 Task: Toggle Integrated Terminal Panel
Action: Mouse moved to (1263, 13)
Screenshot: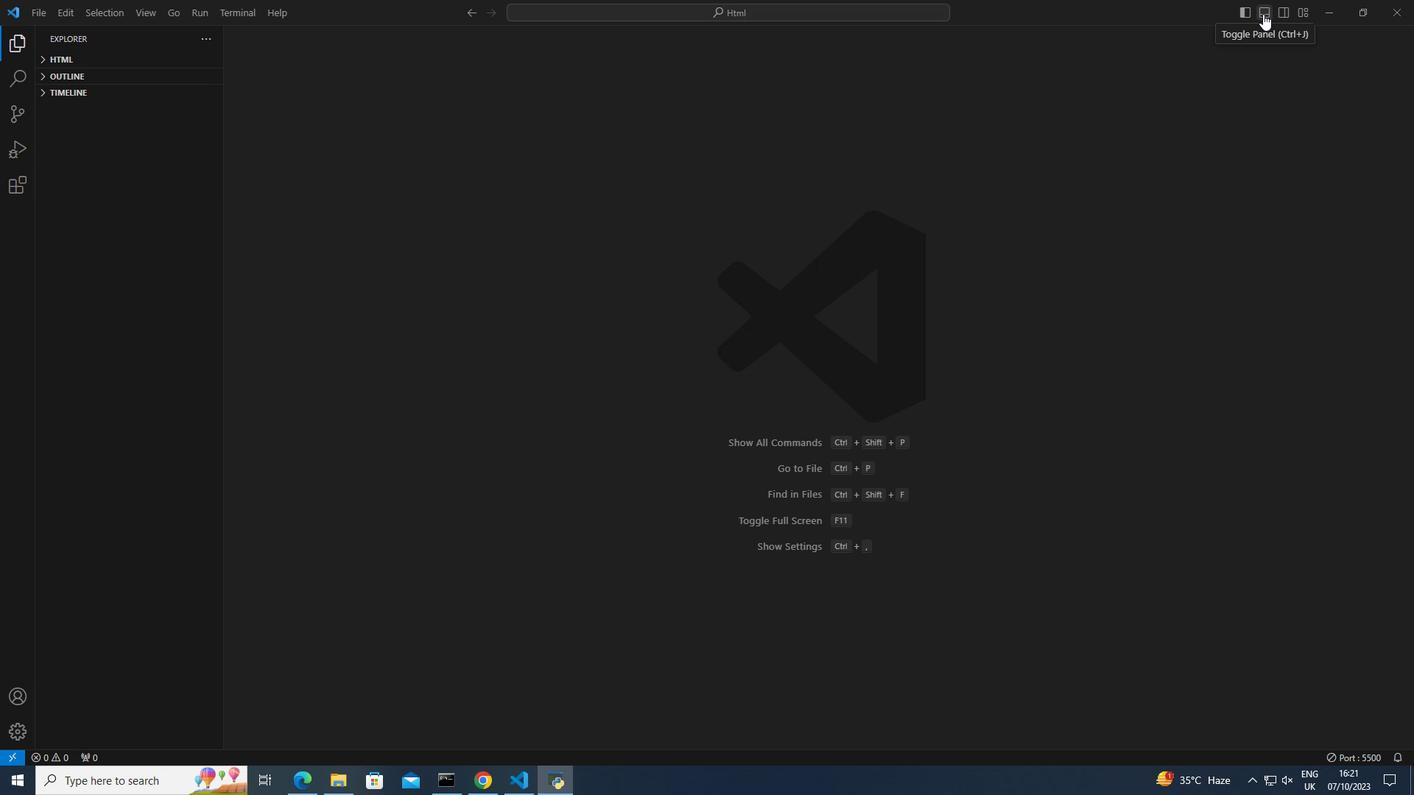 
Action: Mouse pressed left at (1263, 13)
Screenshot: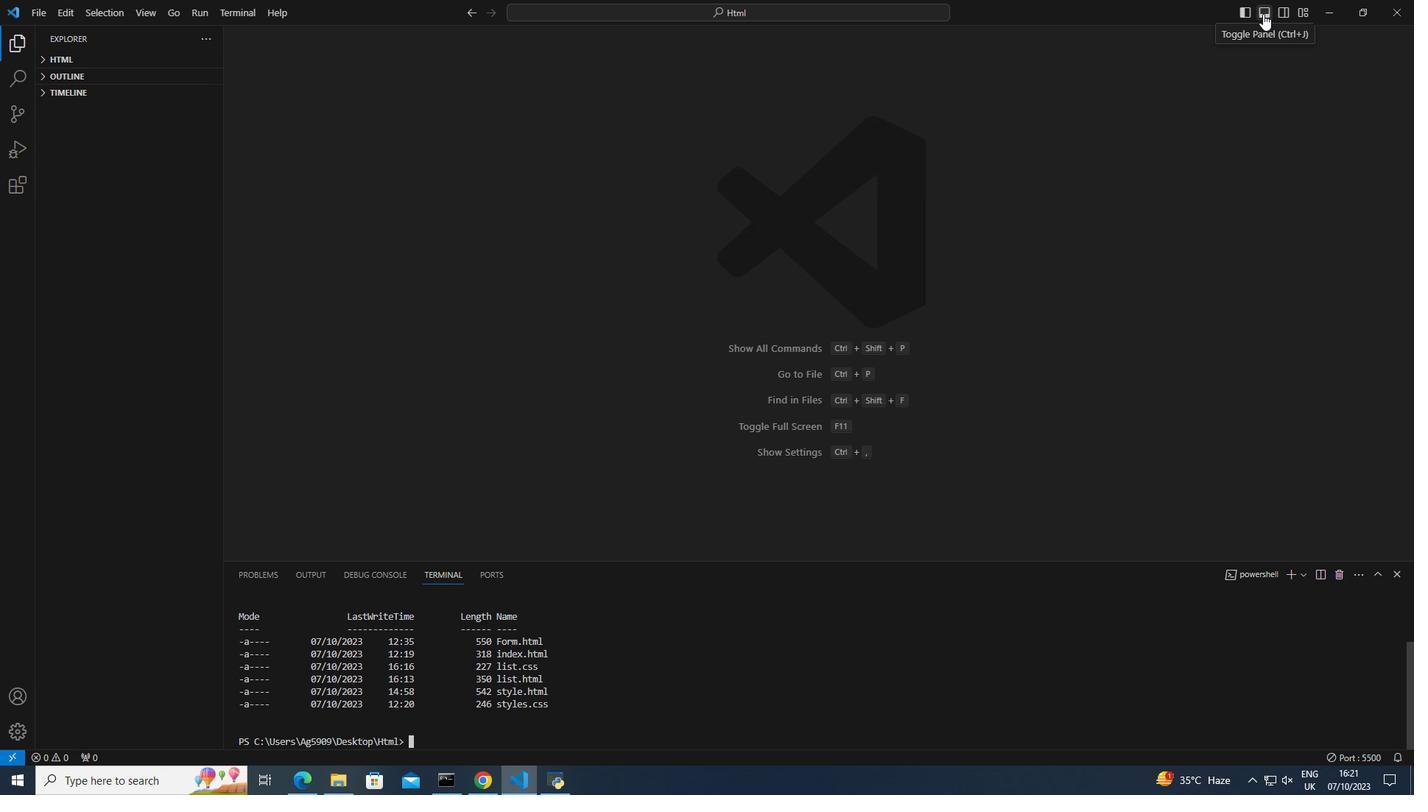 
Action: Mouse moved to (1336, 570)
Screenshot: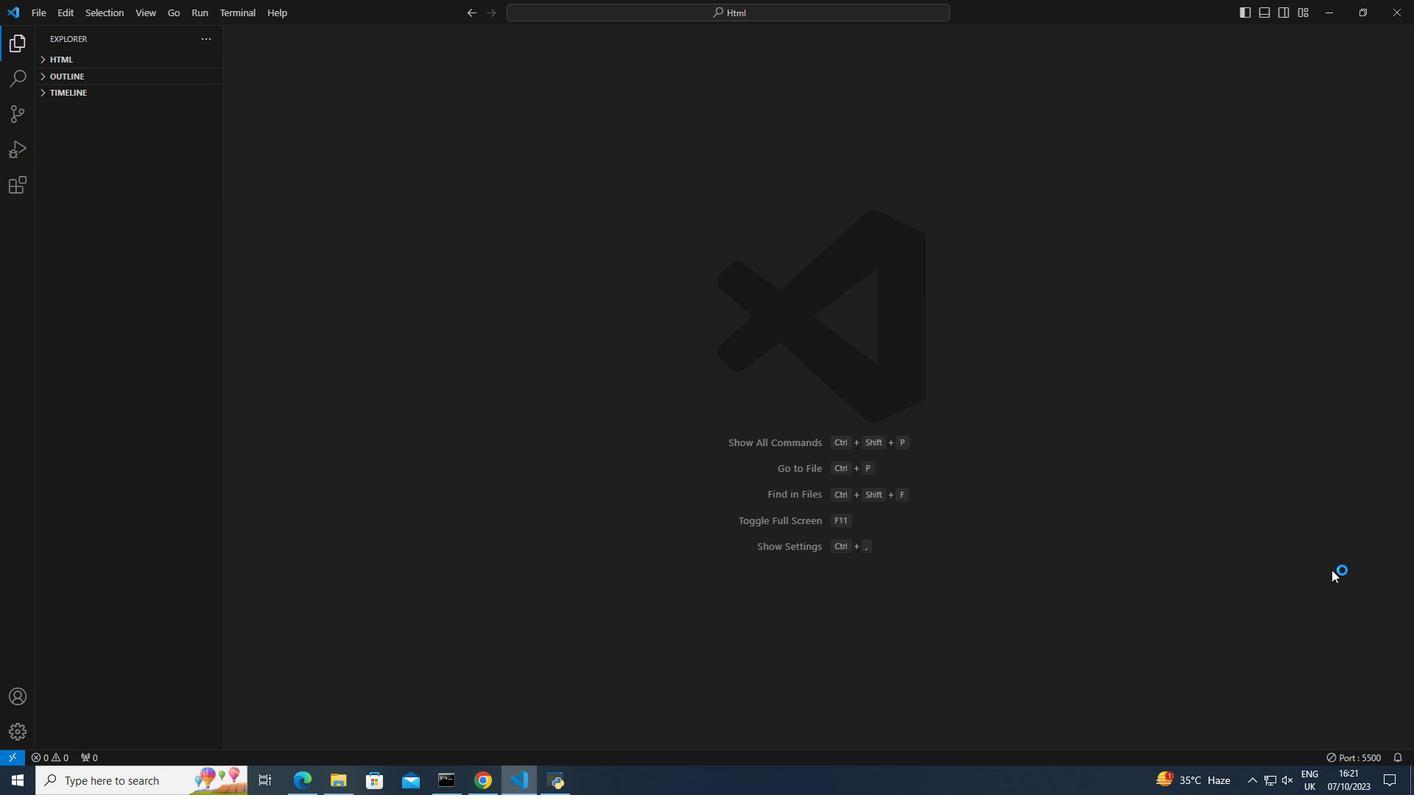 
Action: Mouse pressed left at (1336, 570)
Screenshot: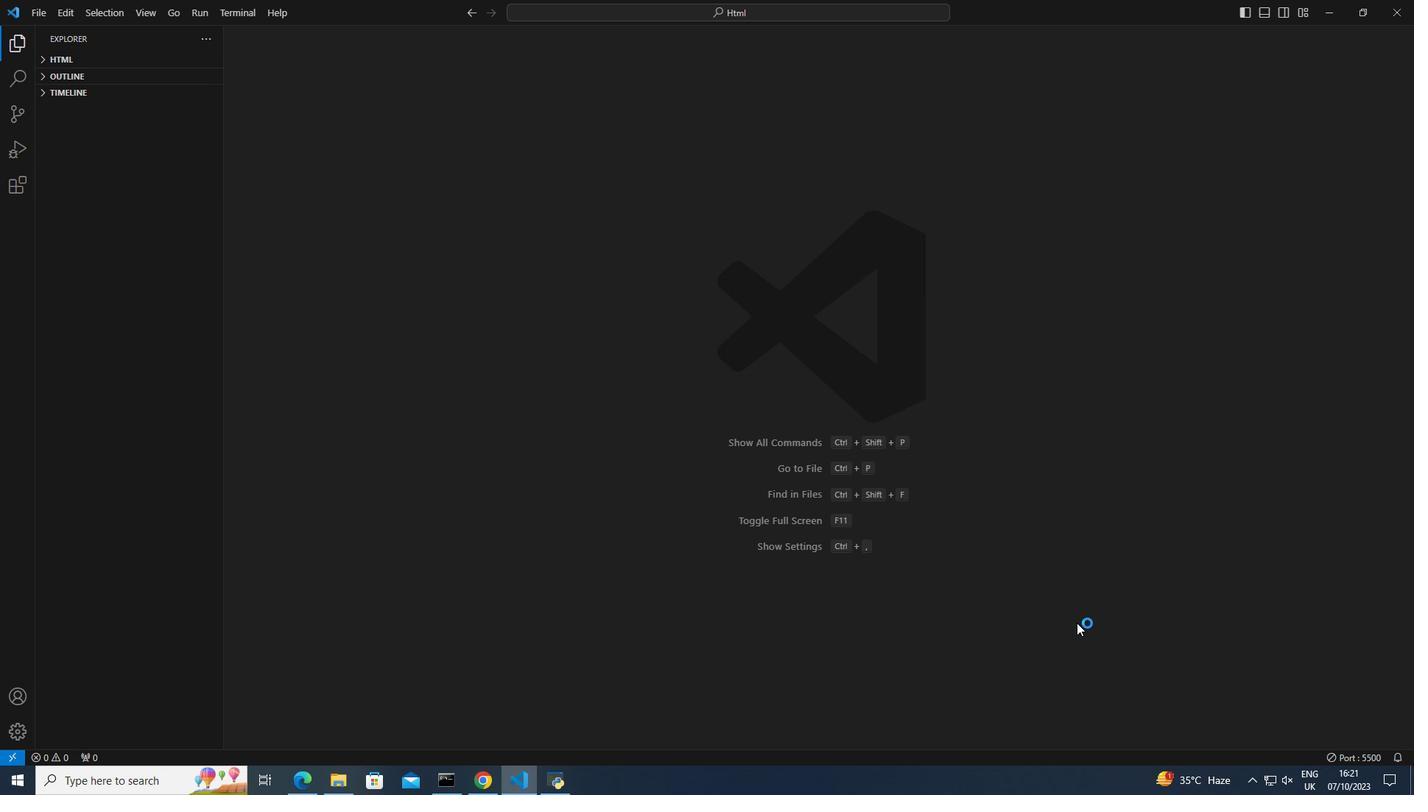 
Action: Mouse moved to (1260, 8)
Screenshot: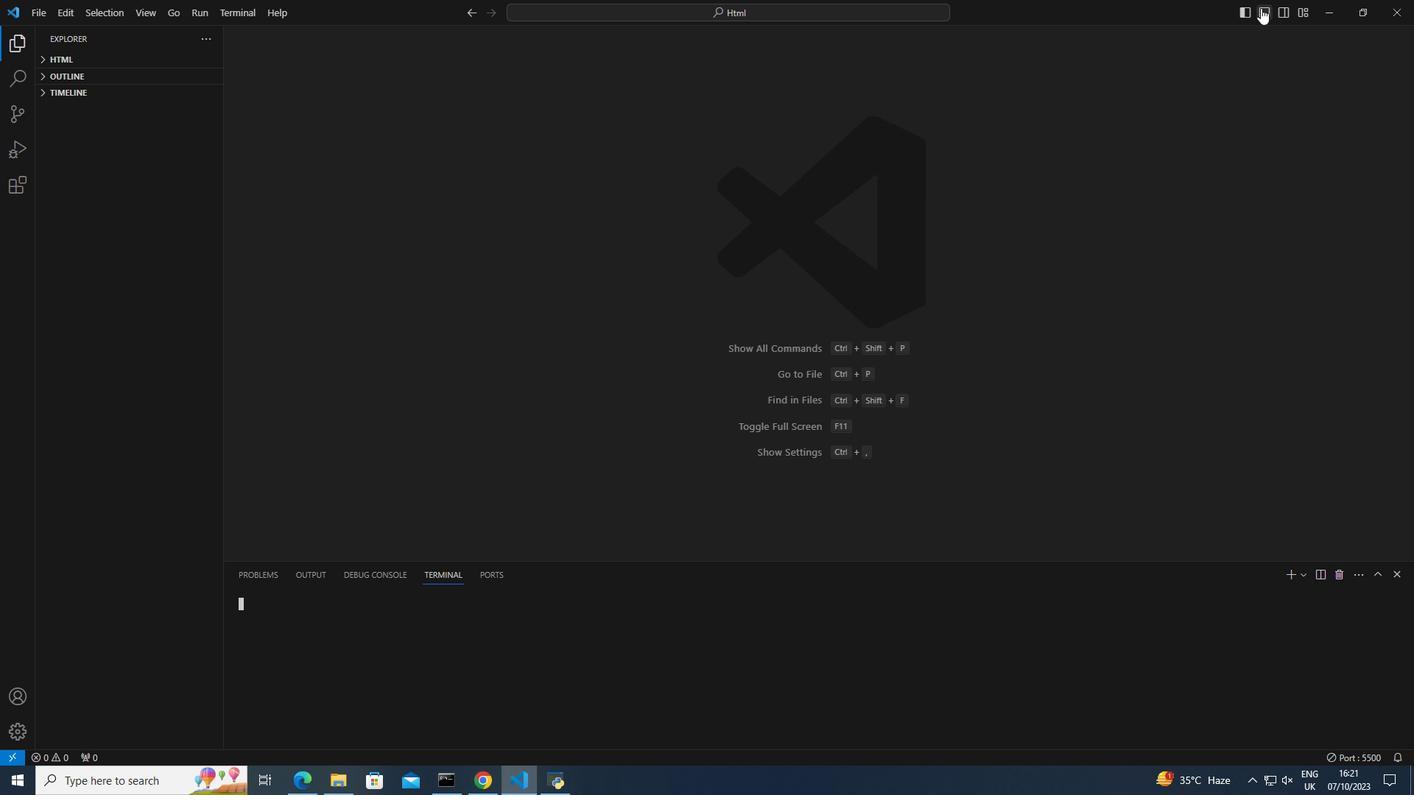 
Action: Mouse pressed left at (1260, 8)
Screenshot: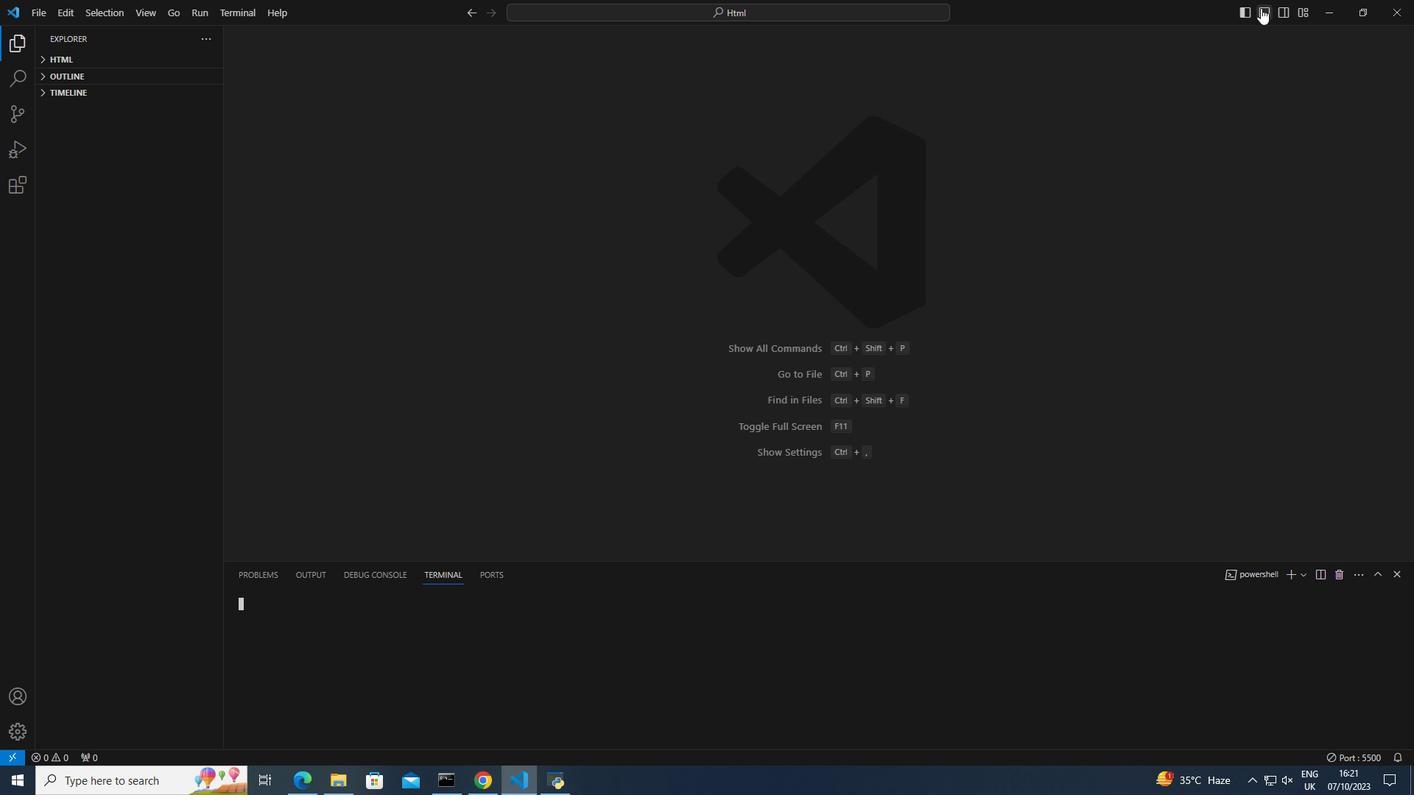 
Action: Mouse moved to (410, 606)
Screenshot: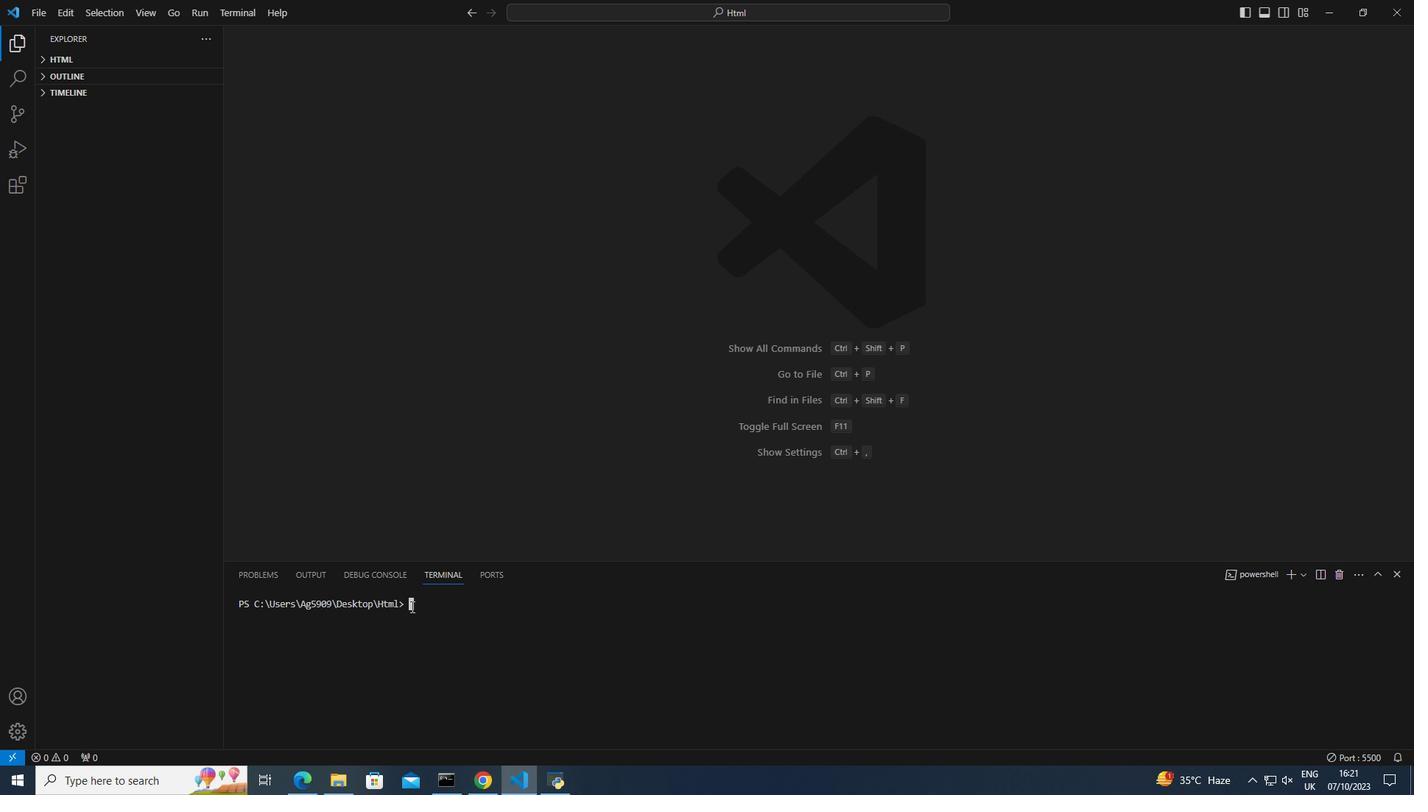 
Action: Key pressed ls<Key.enter>
Screenshot: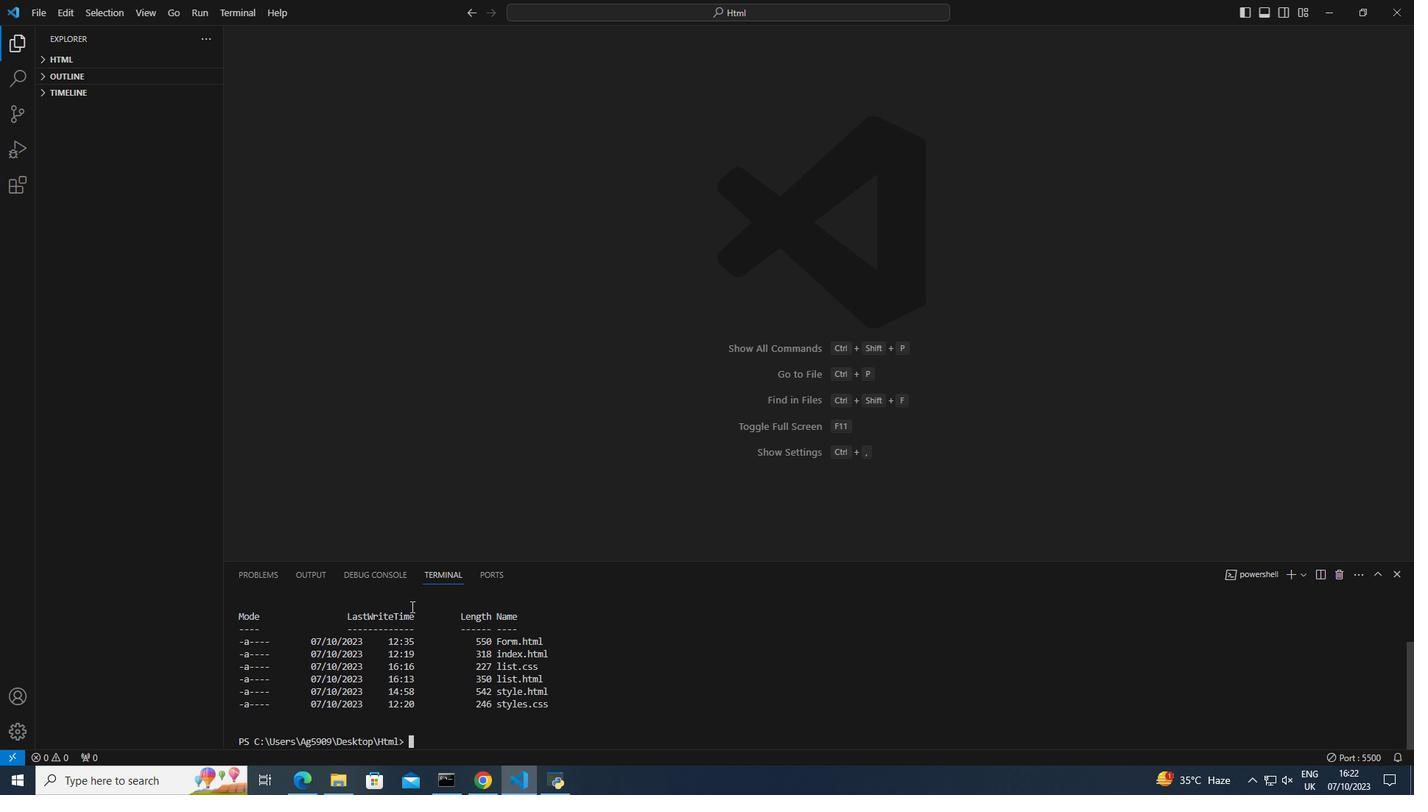 
